 Task: Export a contact as a vCard file in Microsoft Outlook.
Action: Mouse moved to (5, 80)
Screenshot: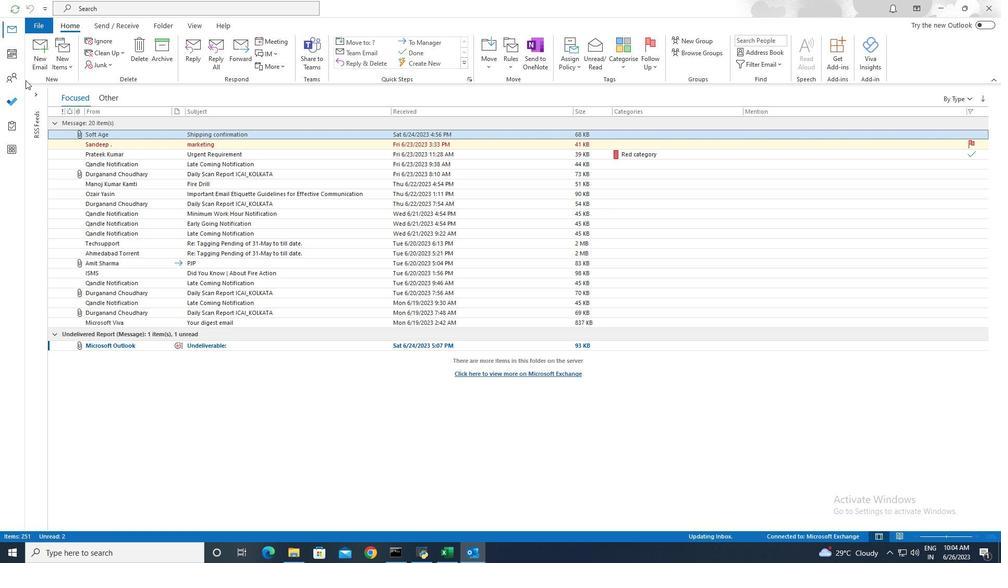
Action: Mouse pressed left at (5, 80)
Screenshot: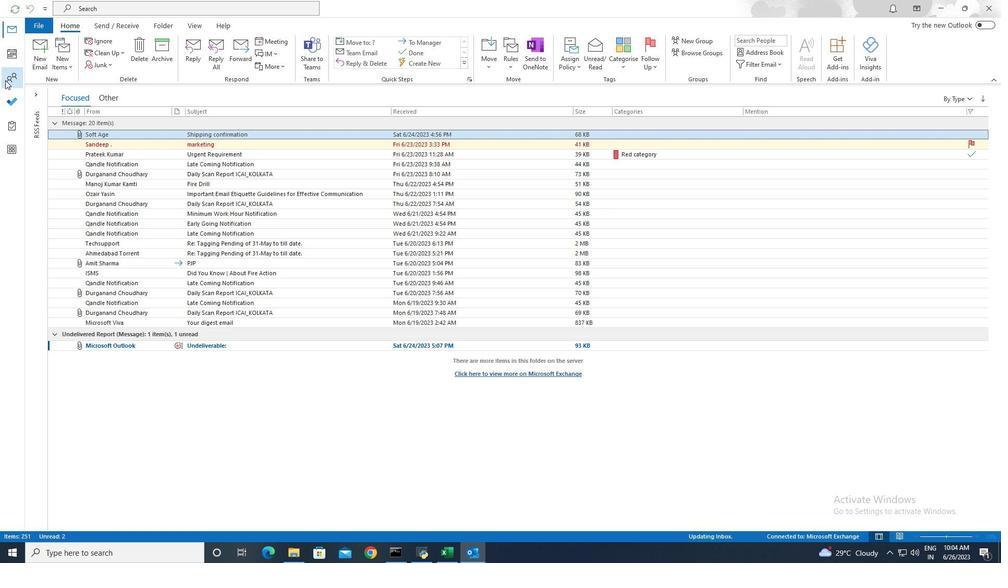 
Action: Mouse moved to (138, 234)
Screenshot: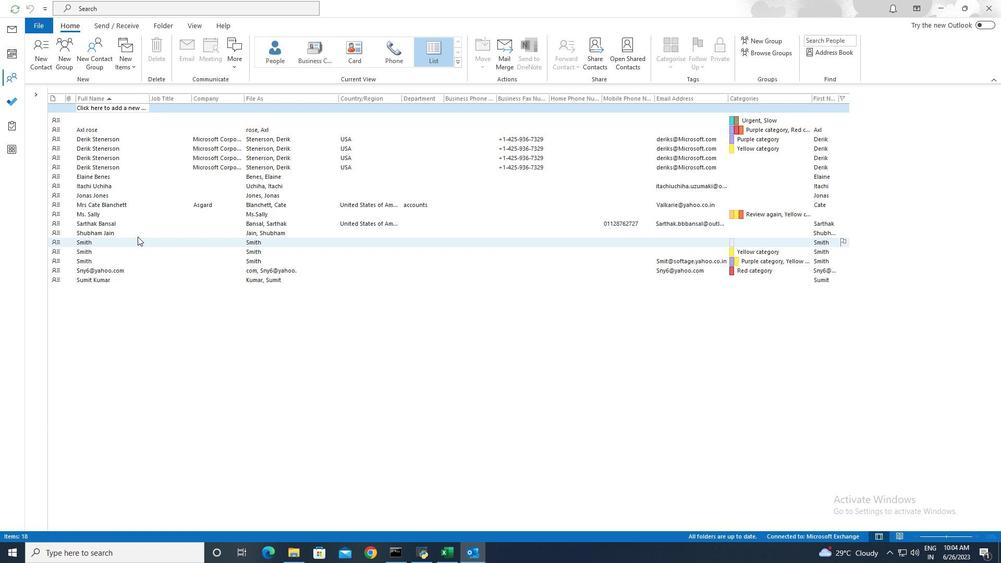 
Action: Mouse pressed left at (138, 234)
Screenshot: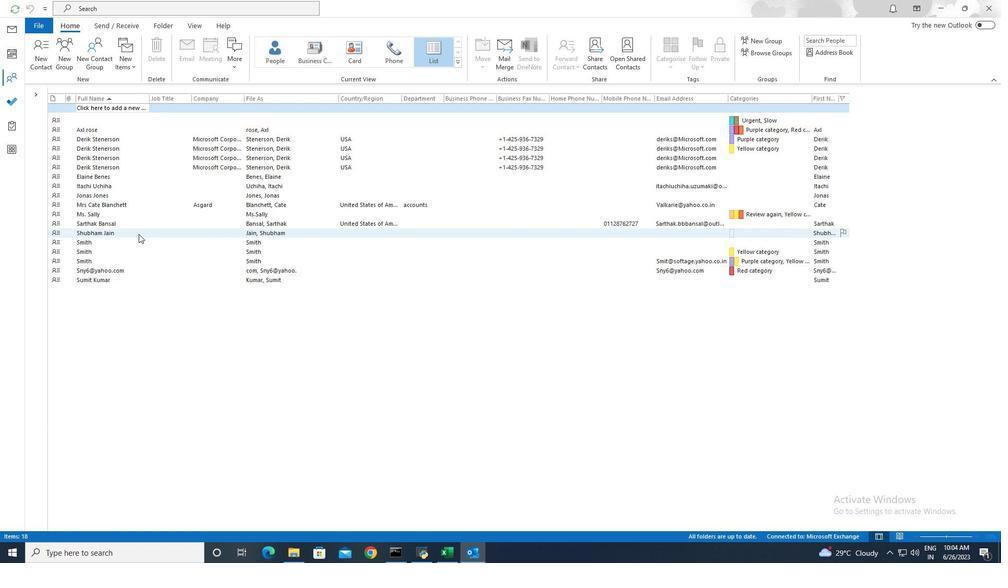 
Action: Mouse moved to (32, 25)
Screenshot: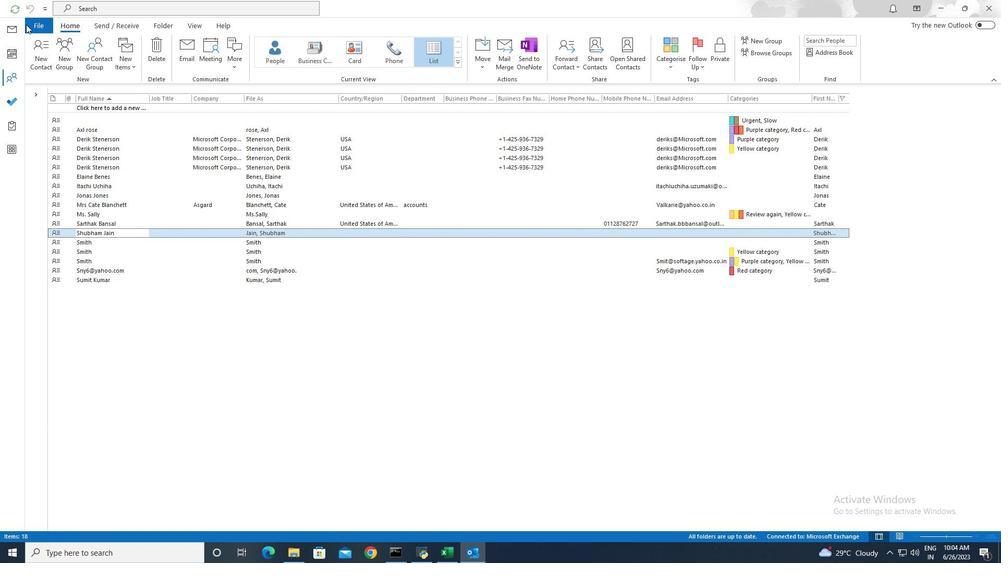 
Action: Mouse pressed left at (32, 25)
Screenshot: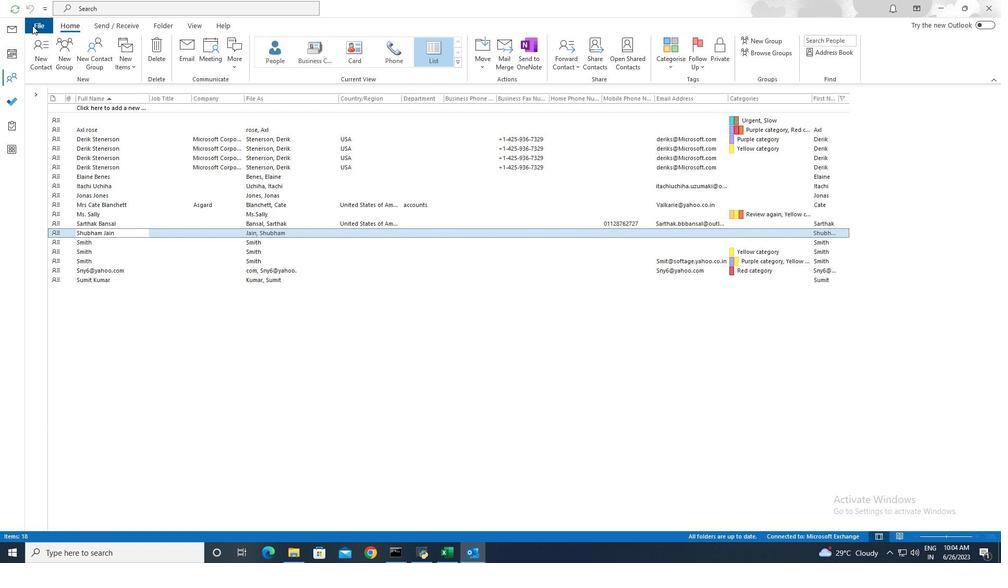 
Action: Mouse moved to (37, 103)
Screenshot: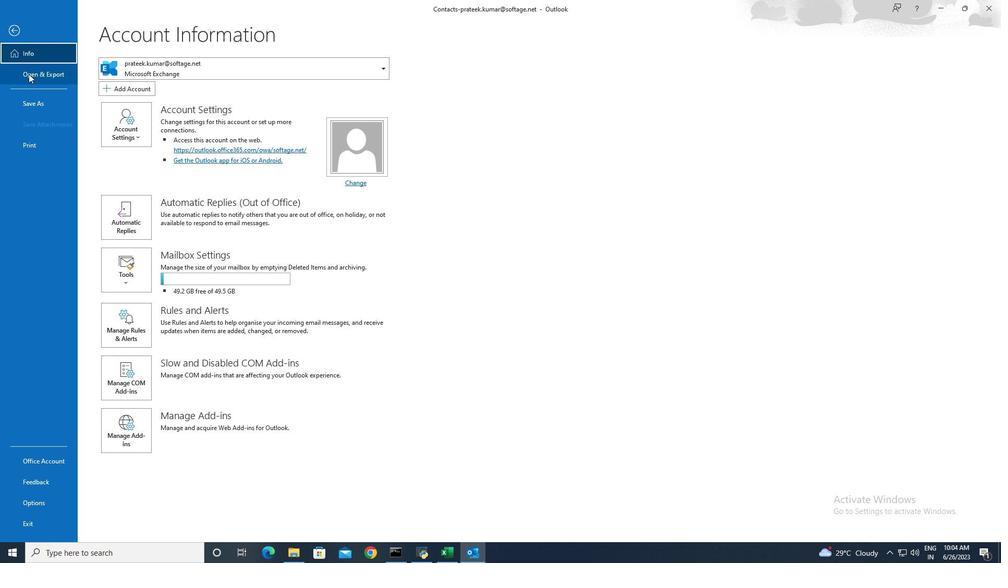 
Action: Mouse pressed left at (37, 103)
Screenshot: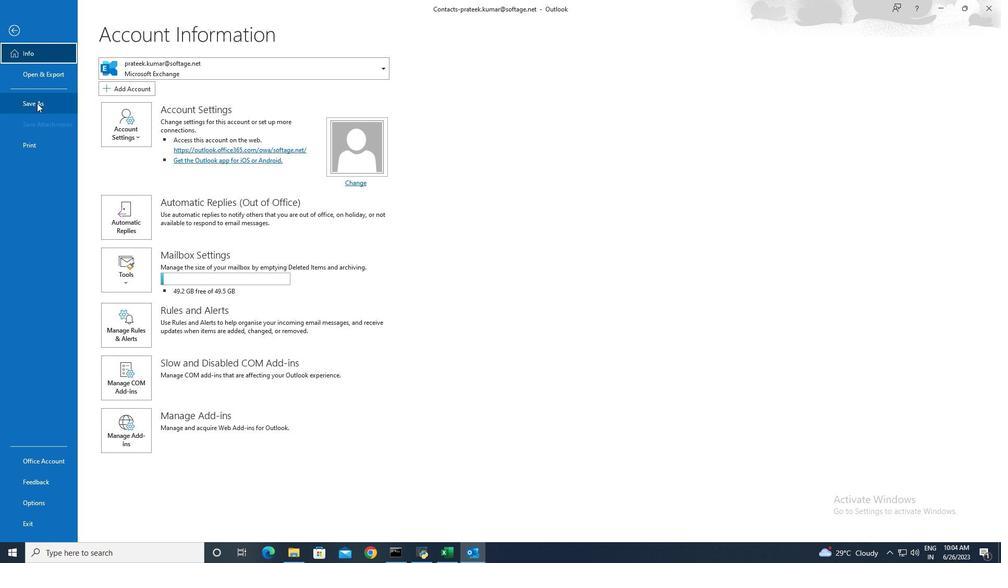 
Action: Mouse moved to (40, 91)
Screenshot: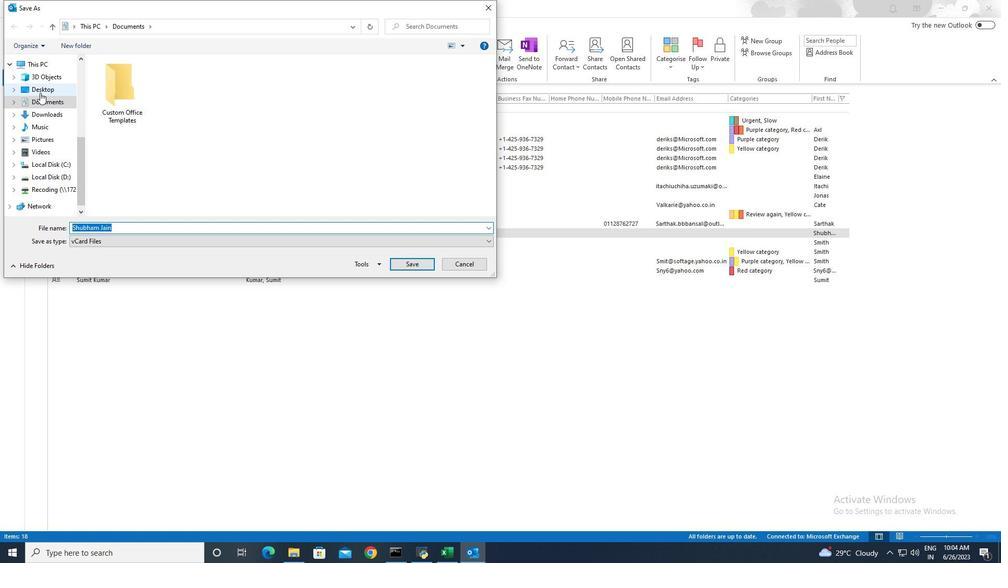 
Action: Mouse pressed left at (40, 91)
Screenshot: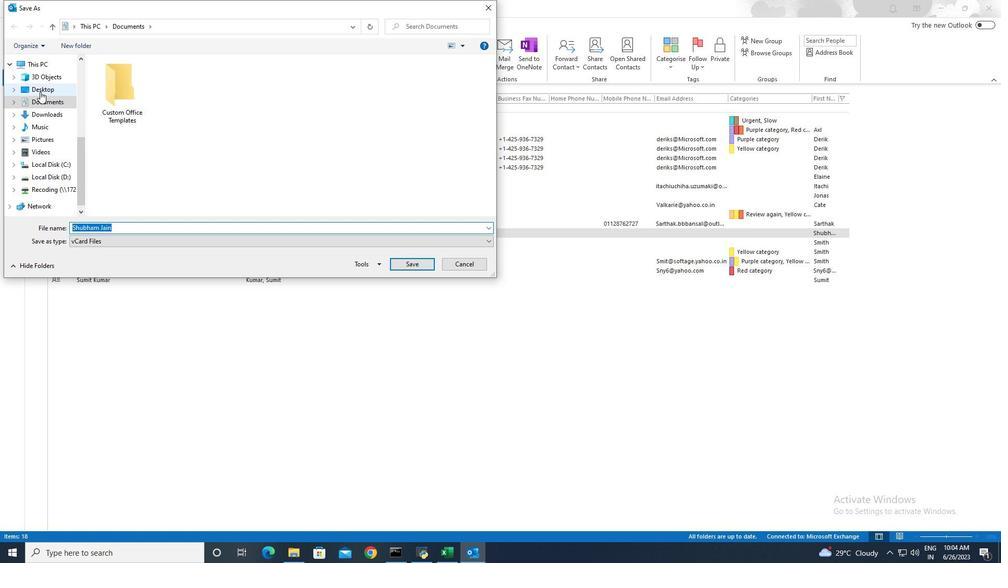 
Action: Mouse moved to (134, 224)
Screenshot: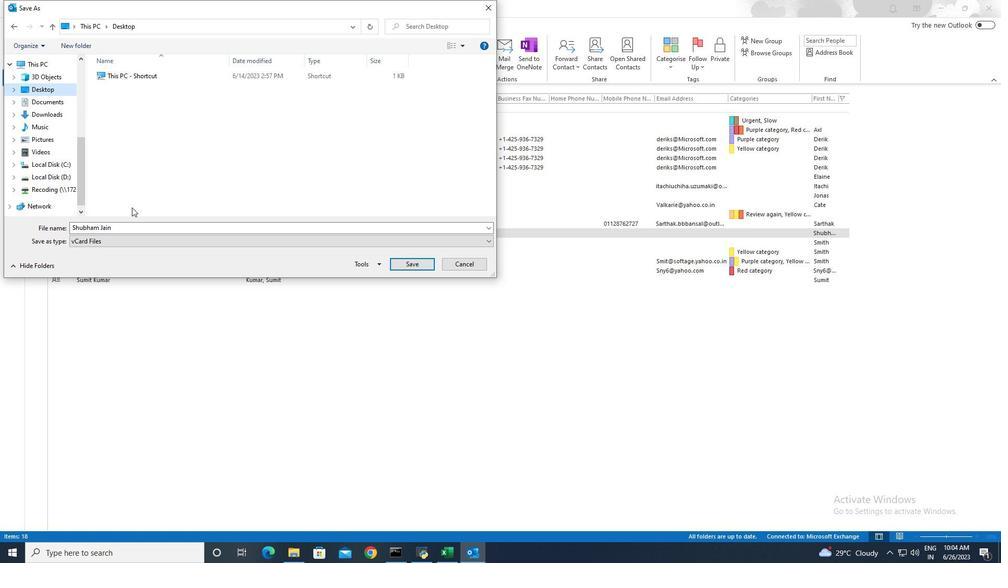 
Action: Mouse pressed left at (134, 224)
Screenshot: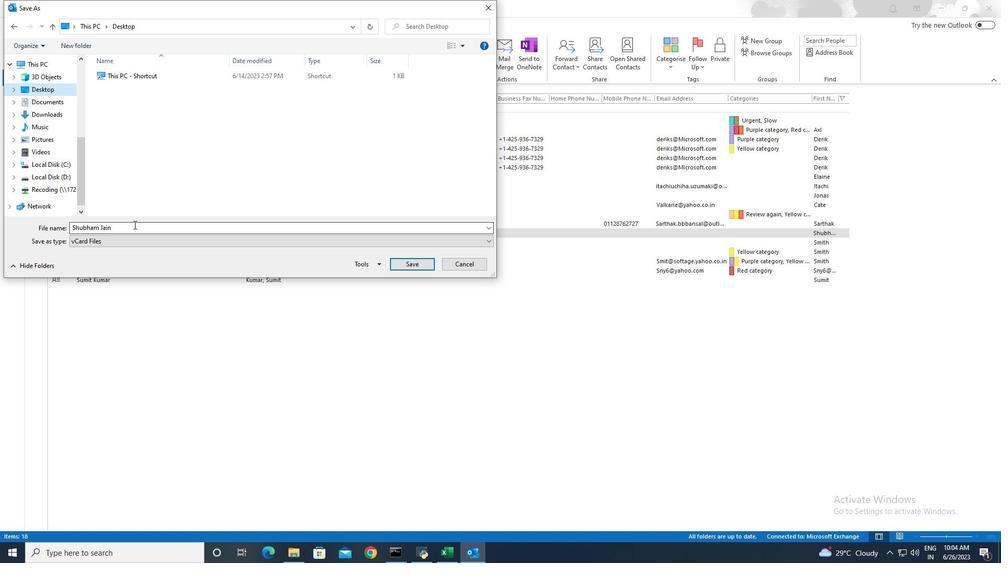 
Action: Key pressed <Key.shift>Me
Screenshot: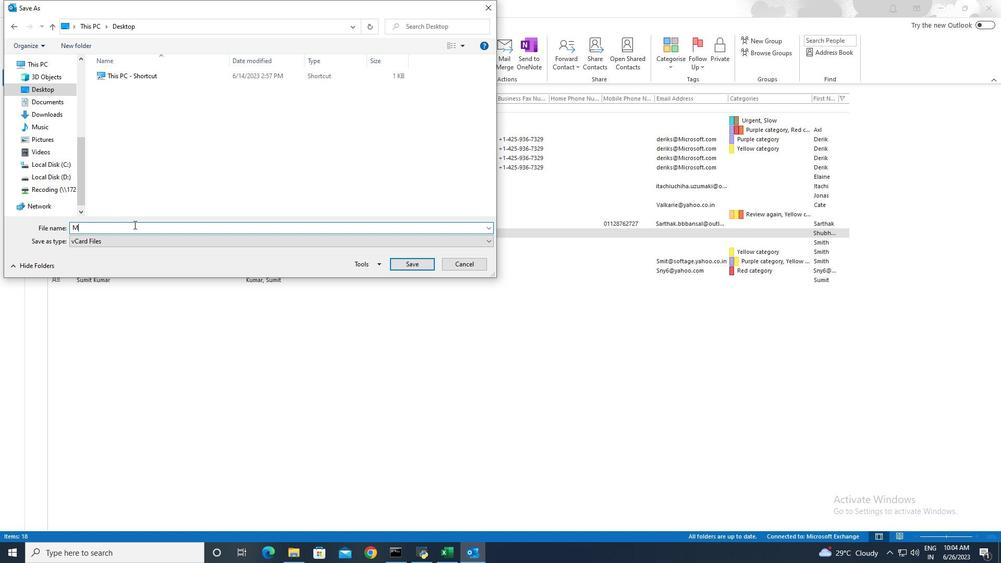 
Action: Mouse moved to (424, 261)
Screenshot: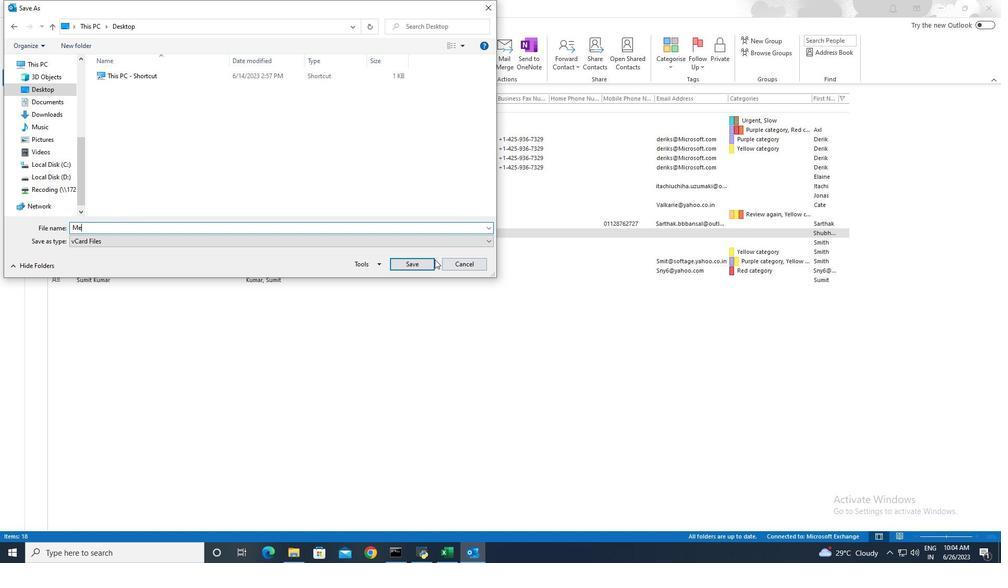 
Action: Mouse pressed left at (424, 261)
Screenshot: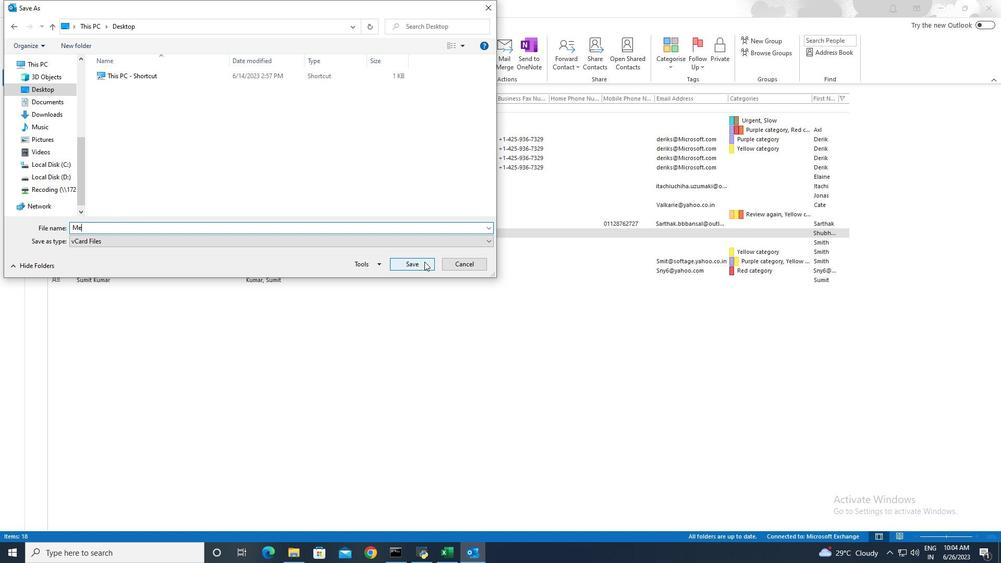 
